 Task: Set the rendering intent for color conversion for Open GL video output to "Saturation".
Action: Mouse moved to (137, 25)
Screenshot: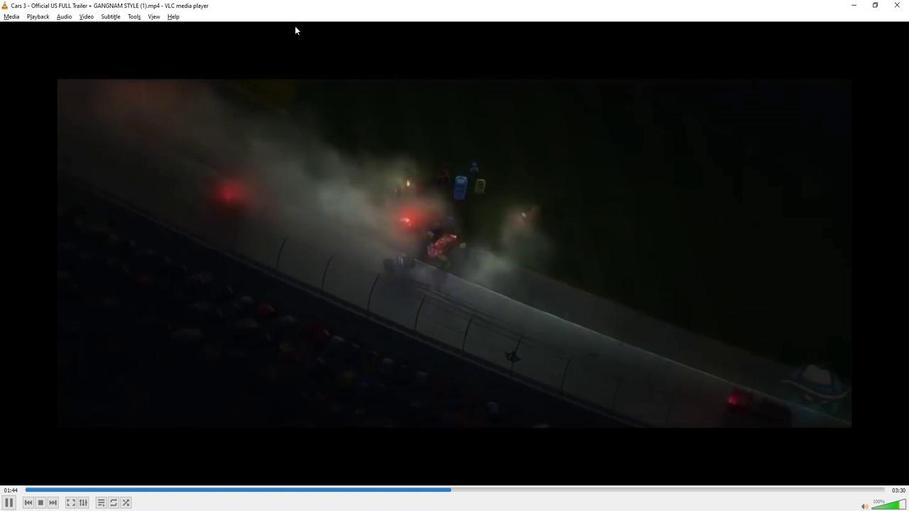 
Action: Mouse pressed left at (137, 25)
Screenshot: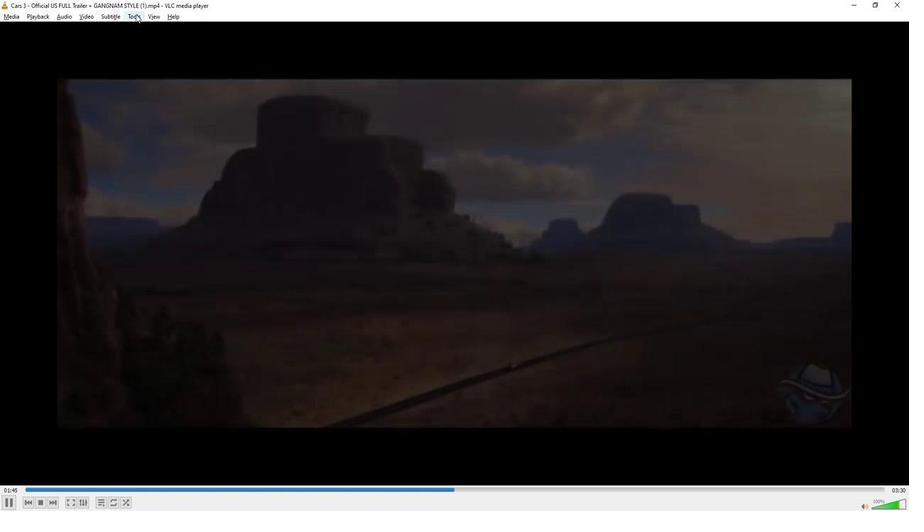 
Action: Mouse moved to (173, 134)
Screenshot: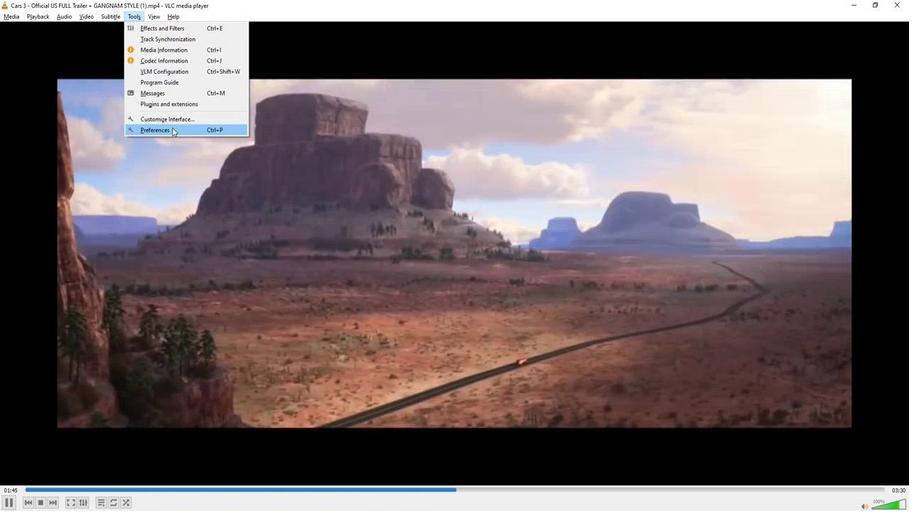
Action: Mouse pressed left at (173, 134)
Screenshot: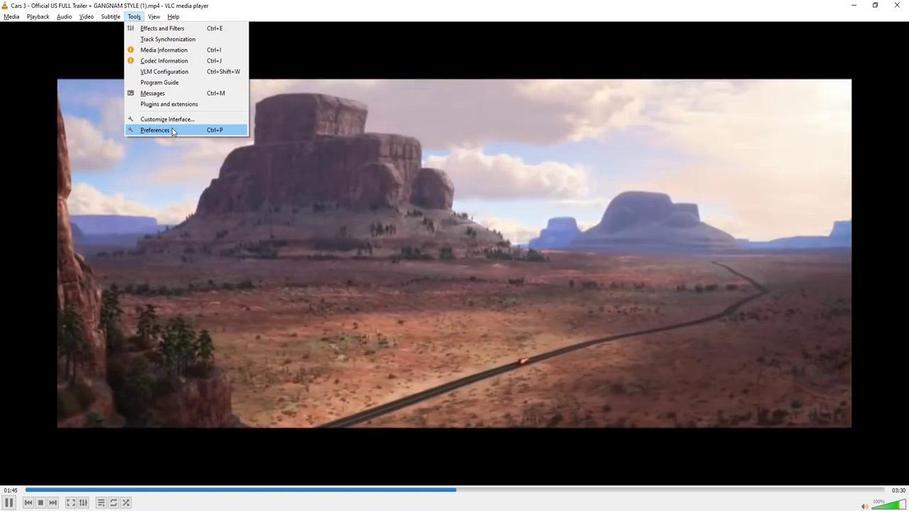 
Action: Mouse moved to (206, 395)
Screenshot: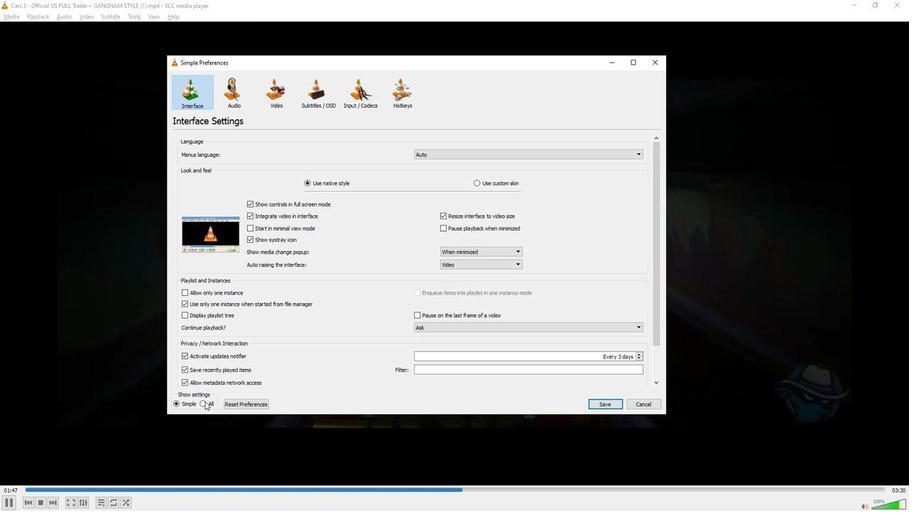 
Action: Mouse pressed left at (206, 395)
Screenshot: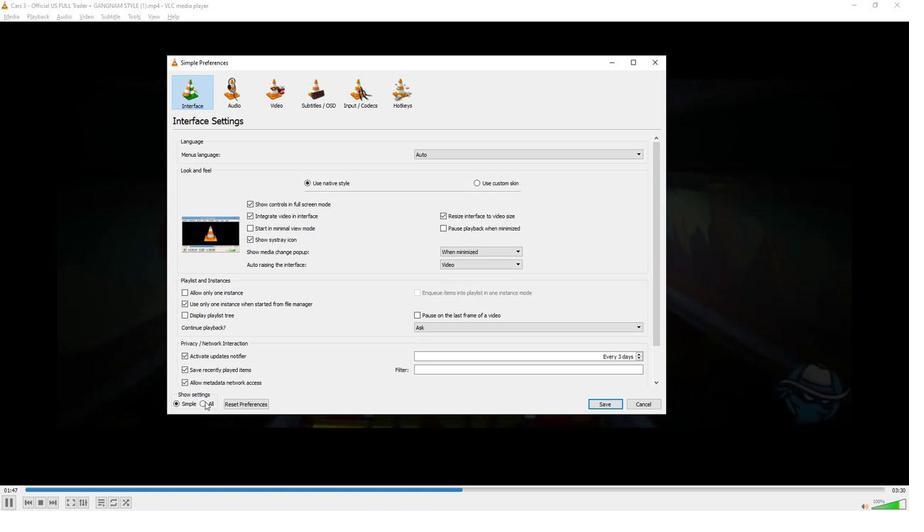 
Action: Mouse moved to (223, 316)
Screenshot: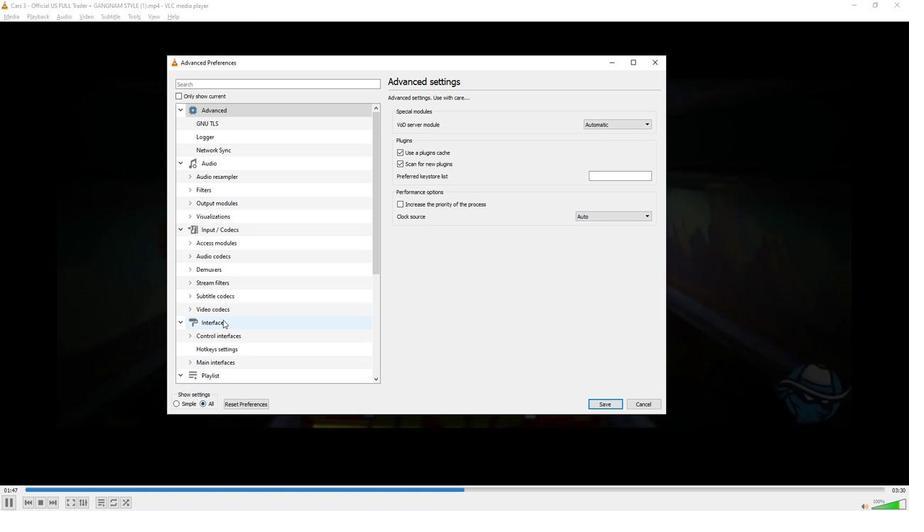 
Action: Mouse scrolled (223, 316) with delta (0, 0)
Screenshot: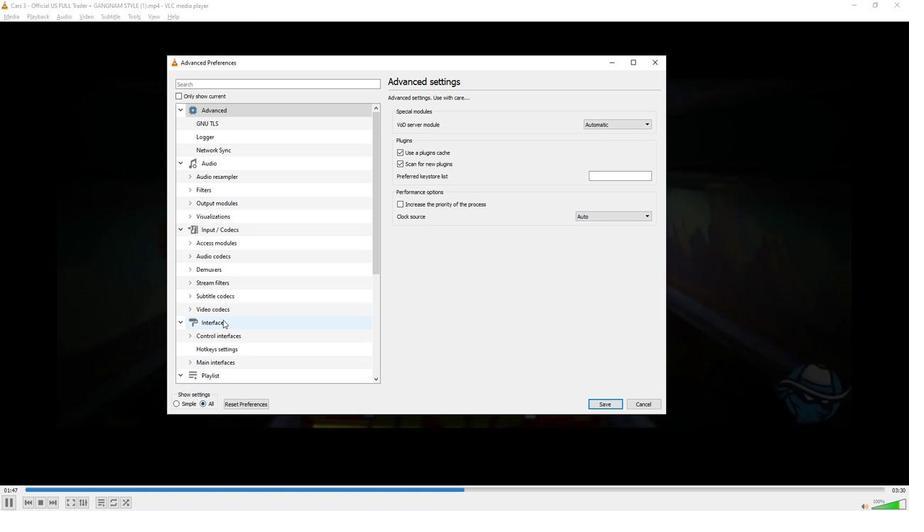 
Action: Mouse moved to (222, 316)
Screenshot: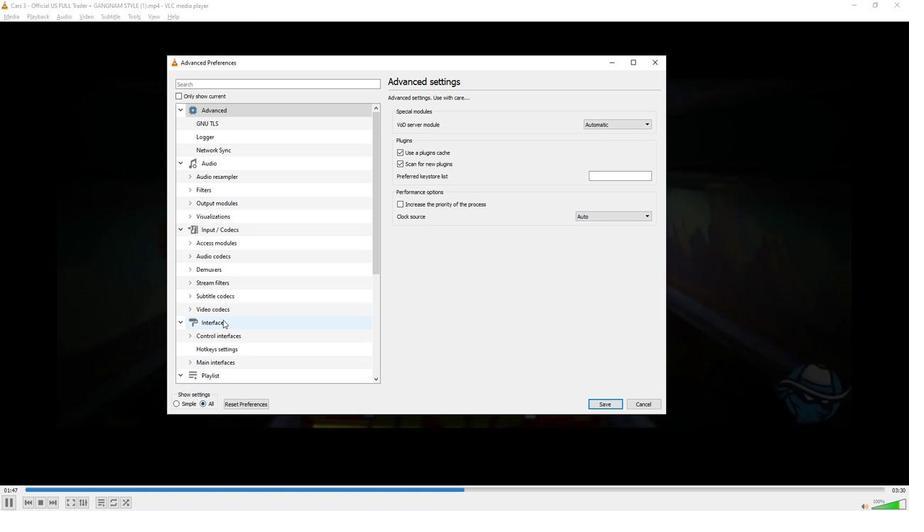 
Action: Mouse scrolled (222, 315) with delta (0, 0)
Screenshot: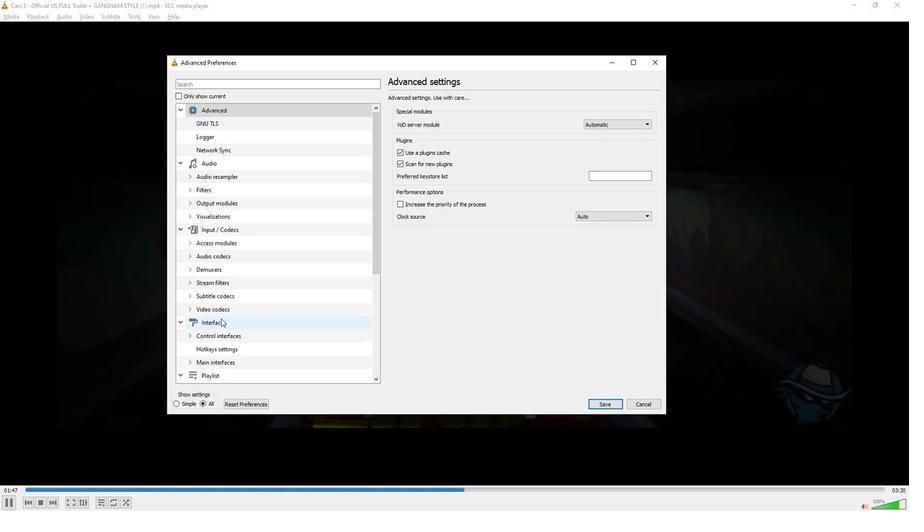 
Action: Mouse moved to (220, 315)
Screenshot: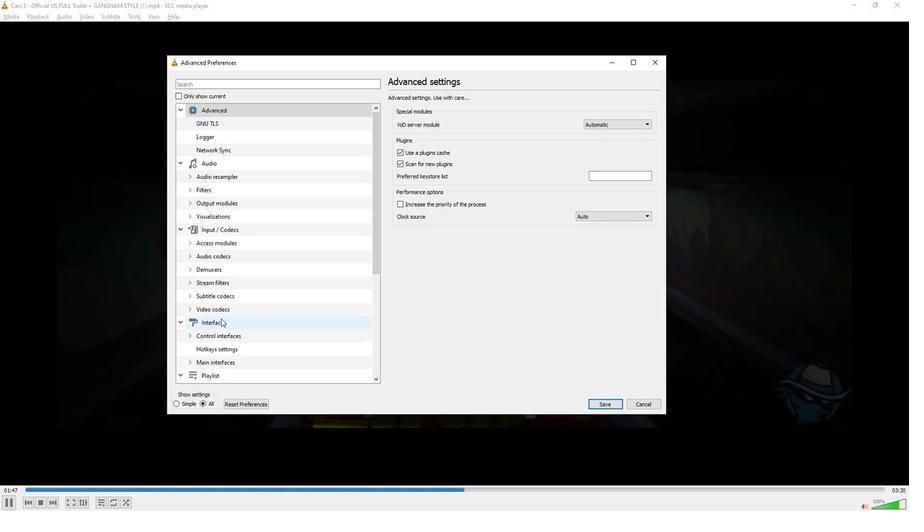 
Action: Mouse scrolled (220, 315) with delta (0, 0)
Screenshot: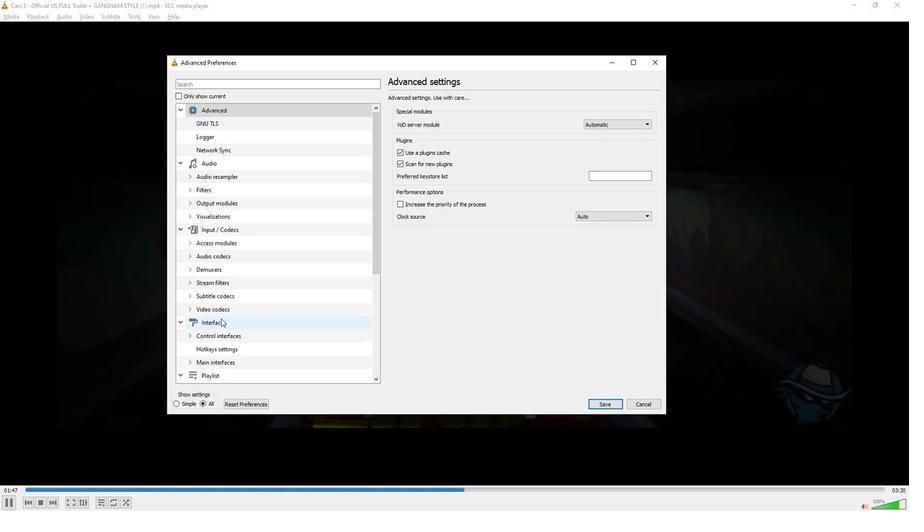
Action: Mouse scrolled (220, 315) with delta (0, 0)
Screenshot: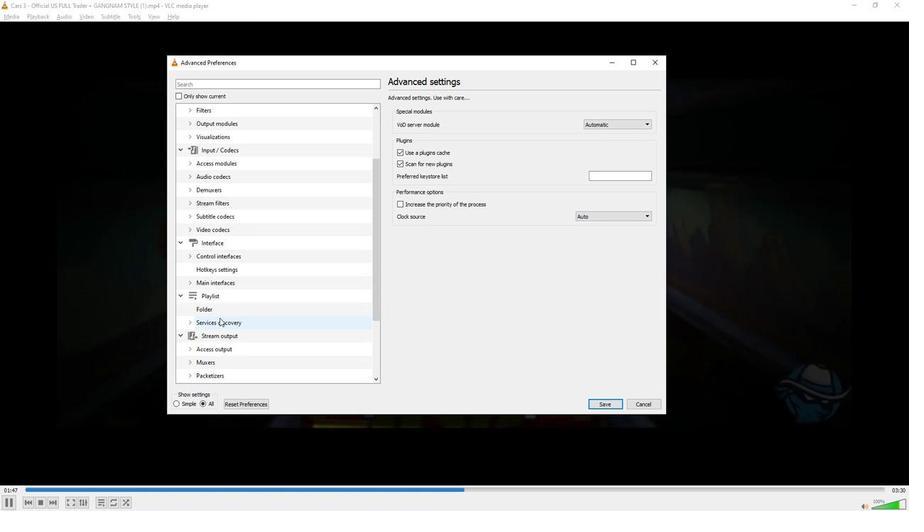 
Action: Mouse moved to (220, 315)
Screenshot: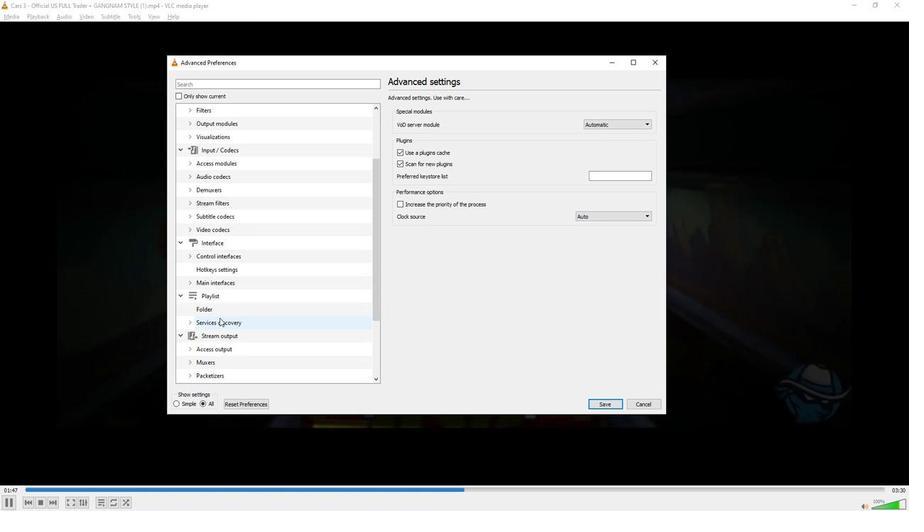 
Action: Mouse scrolled (220, 314) with delta (0, 0)
Screenshot: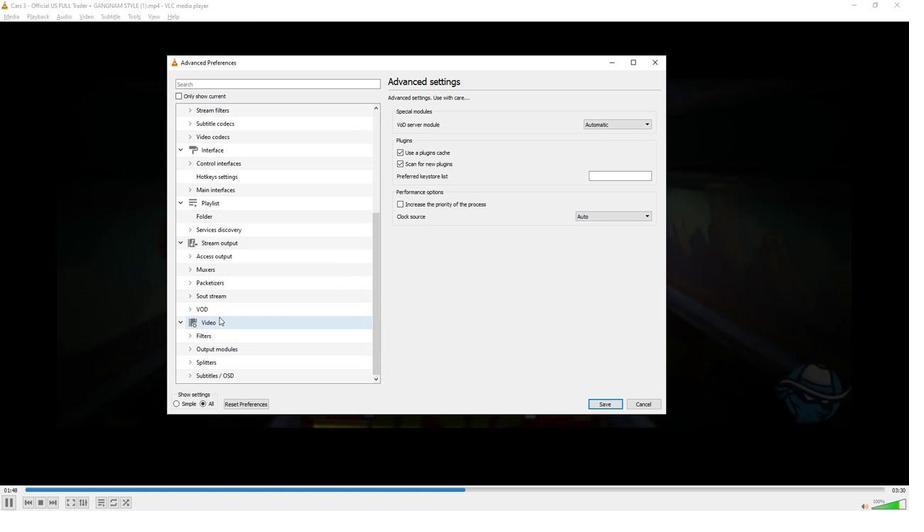 
Action: Mouse scrolled (220, 314) with delta (0, 0)
Screenshot: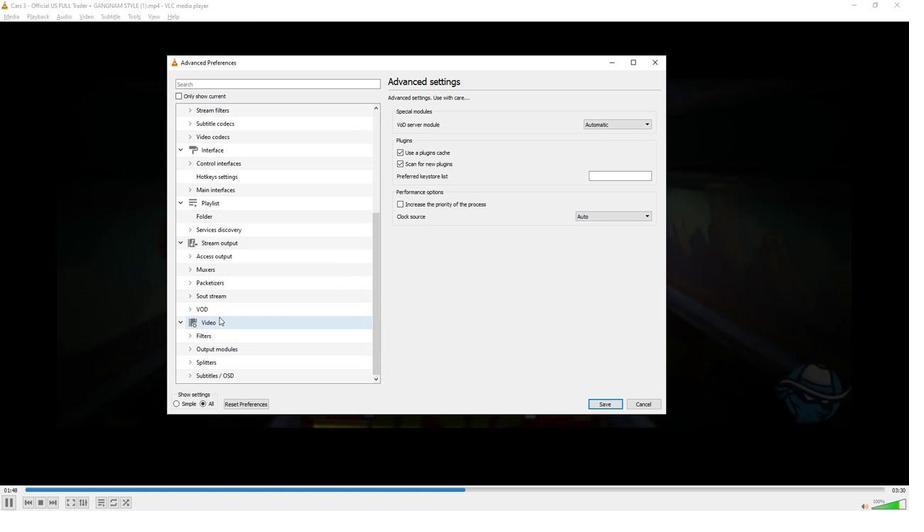 
Action: Mouse moved to (220, 314)
Screenshot: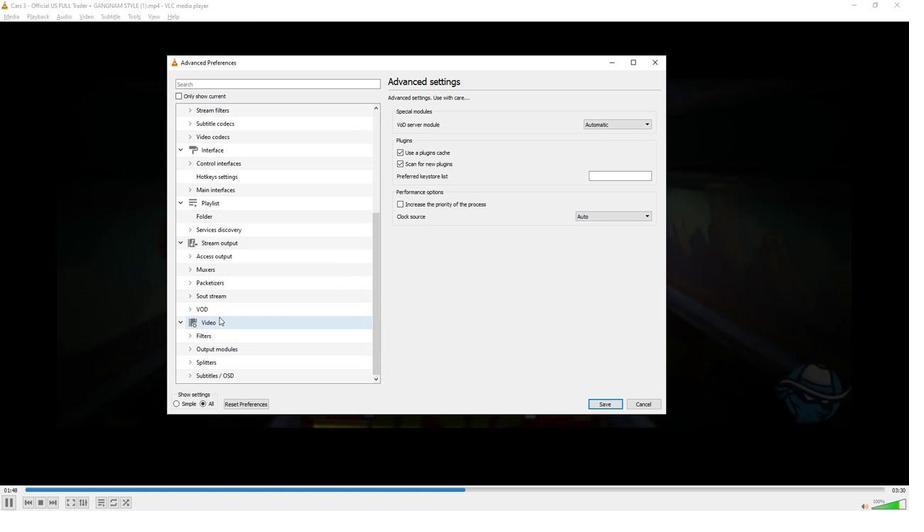 
Action: Mouse scrolled (220, 313) with delta (0, 0)
Screenshot: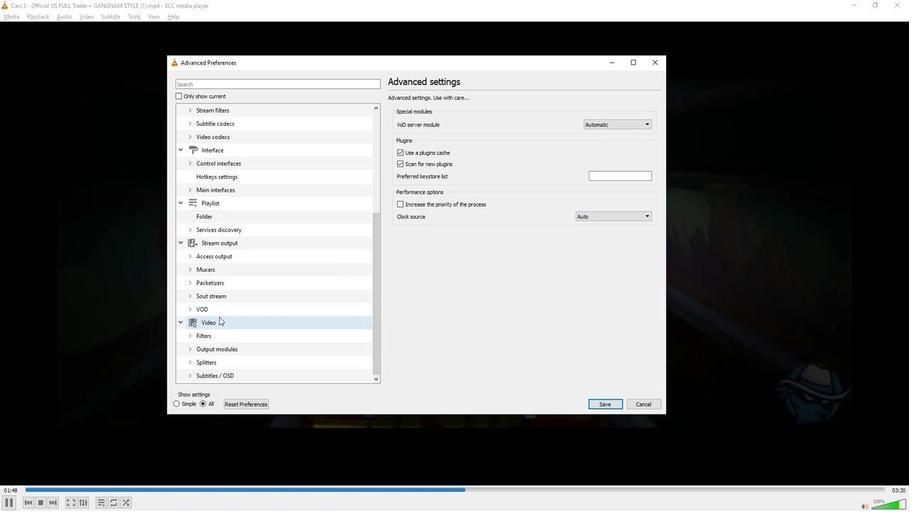 
Action: Mouse scrolled (220, 313) with delta (0, 0)
Screenshot: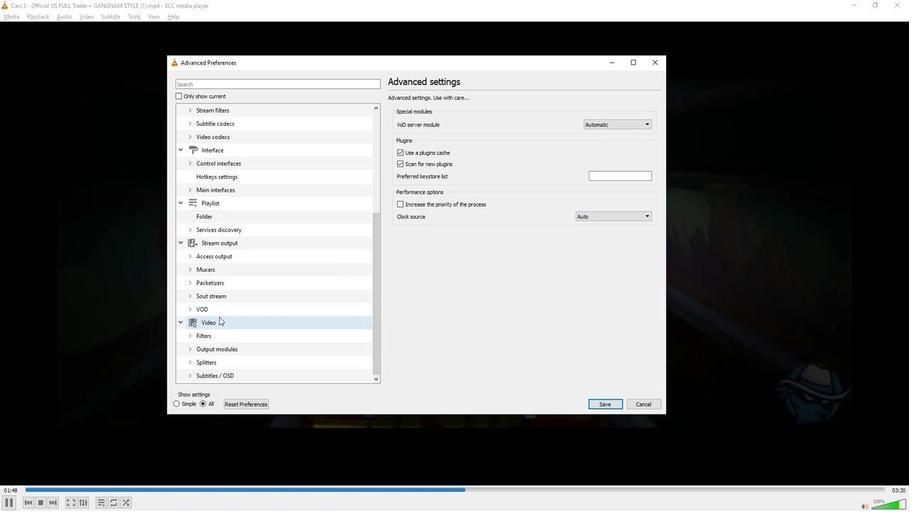 
Action: Mouse moved to (193, 344)
Screenshot: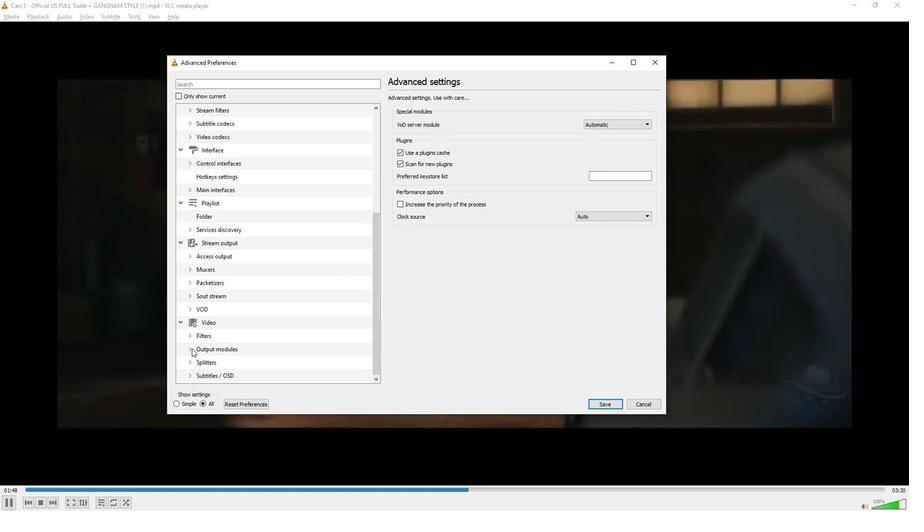 
Action: Mouse pressed left at (193, 344)
Screenshot: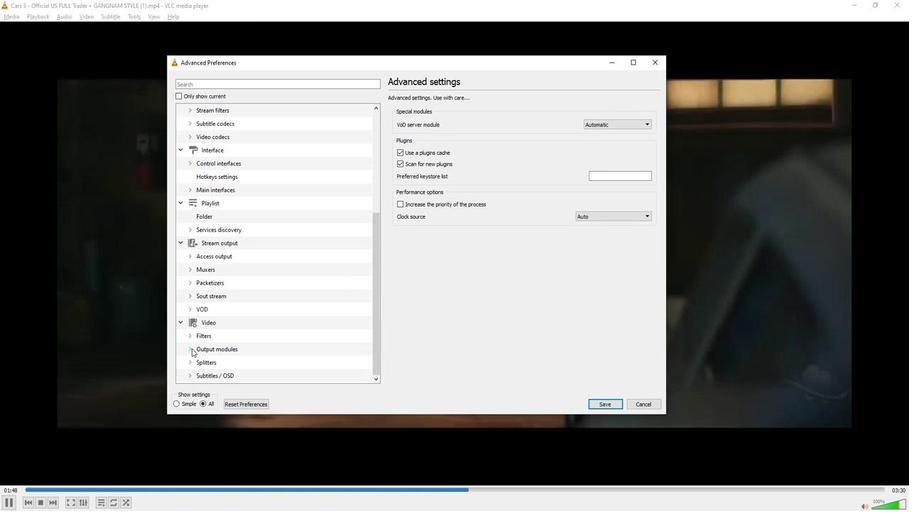 
Action: Mouse moved to (213, 334)
Screenshot: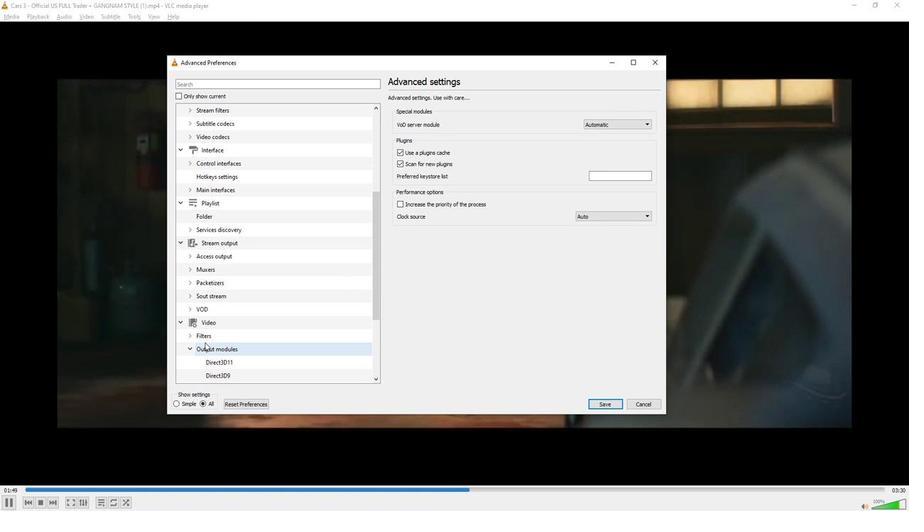 
Action: Mouse scrolled (213, 333) with delta (0, 0)
Screenshot: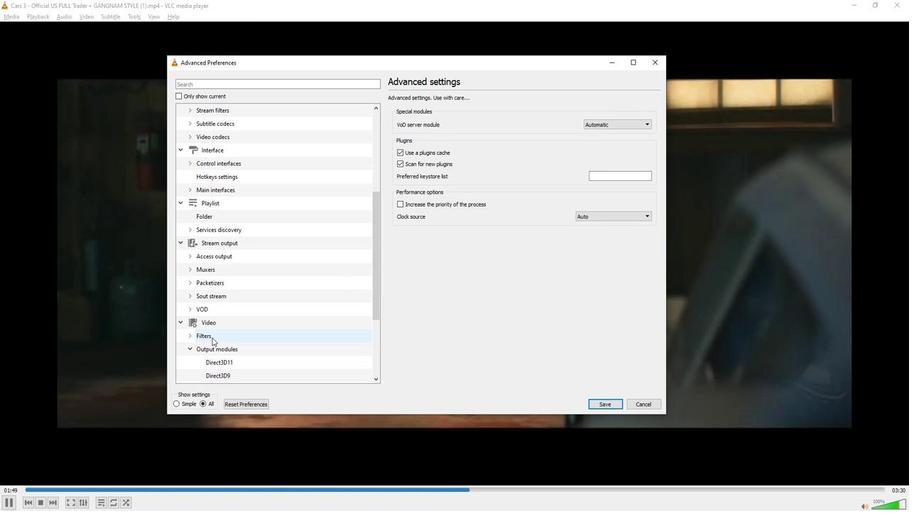 
Action: Mouse scrolled (213, 333) with delta (0, 0)
Screenshot: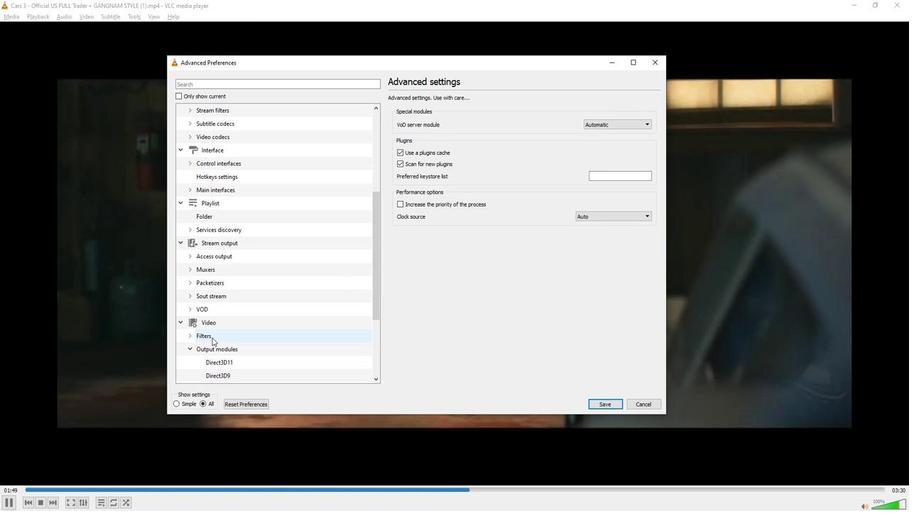 
Action: Mouse scrolled (213, 333) with delta (0, 0)
Screenshot: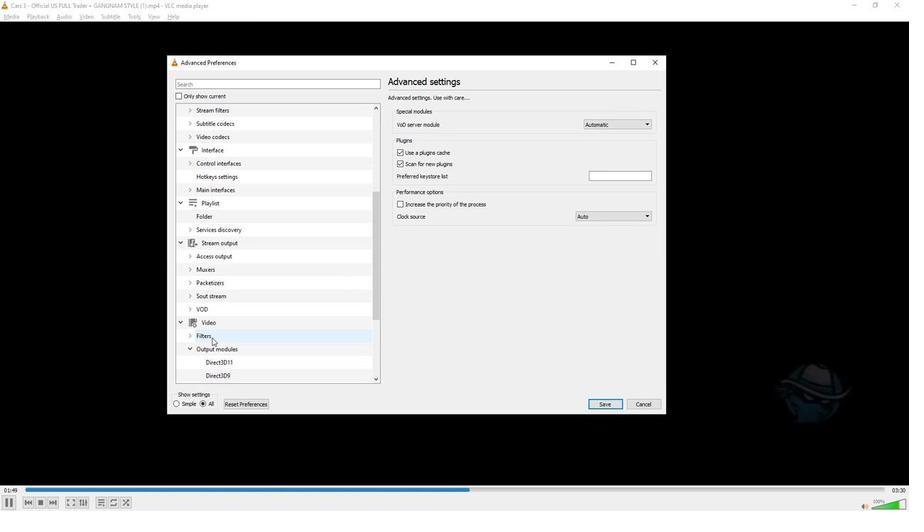 
Action: Mouse scrolled (213, 333) with delta (0, 0)
Screenshot: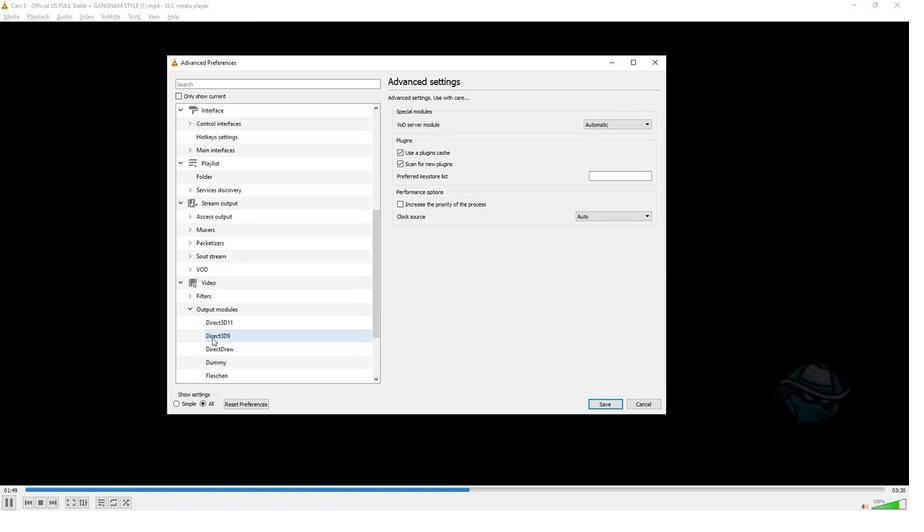 
Action: Mouse scrolled (213, 333) with delta (0, 0)
Screenshot: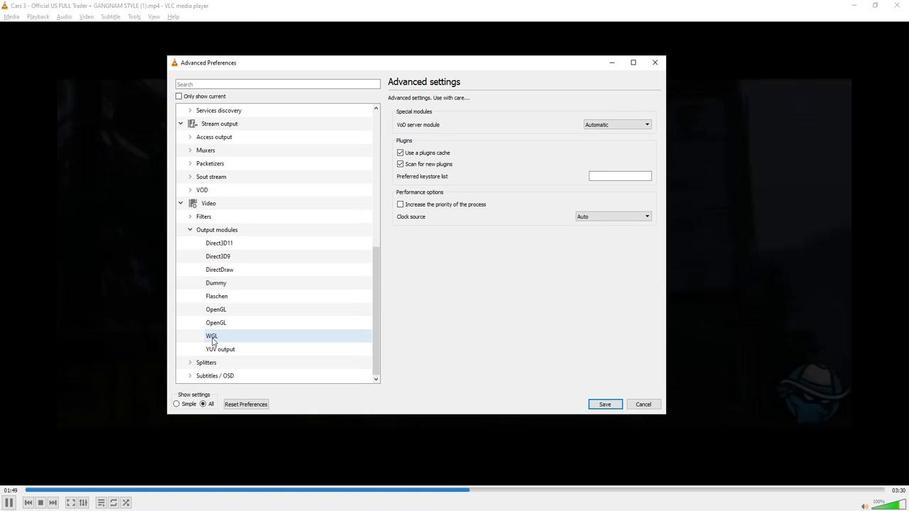 
Action: Mouse scrolled (213, 333) with delta (0, 0)
Screenshot: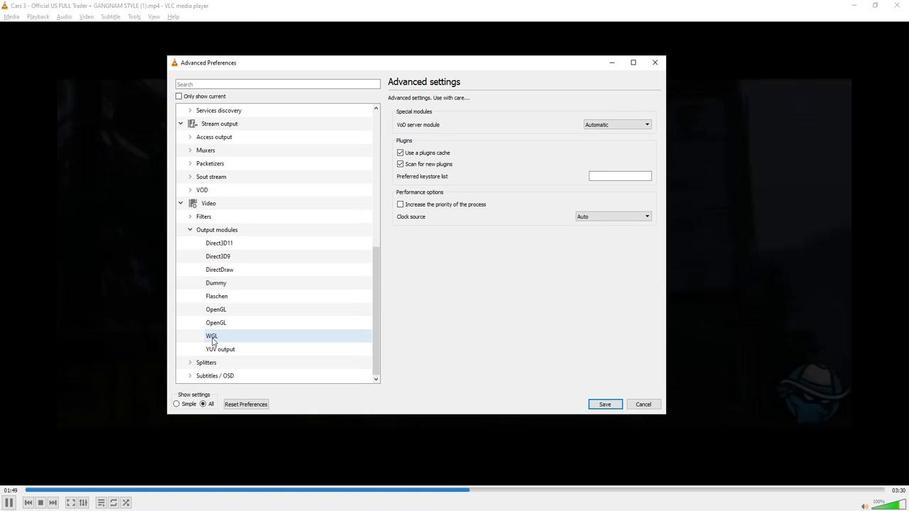 
Action: Mouse scrolled (213, 333) with delta (0, 0)
Screenshot: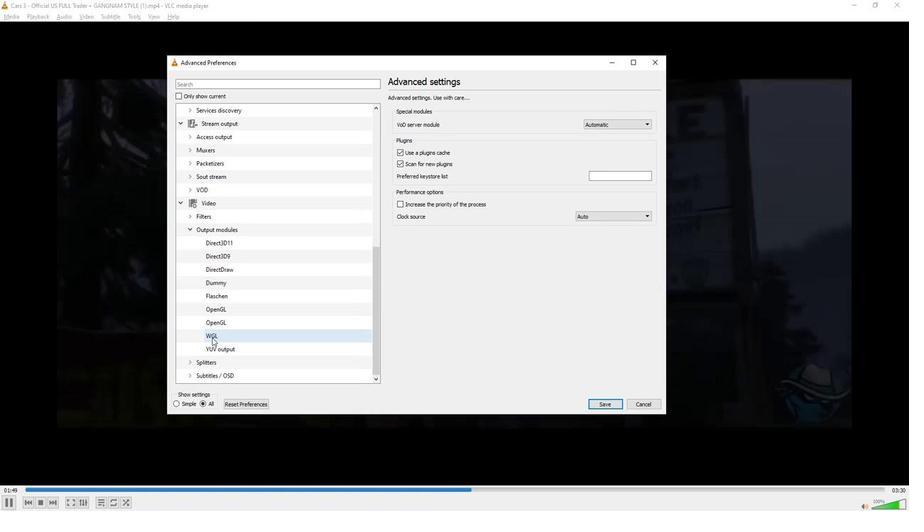 
Action: Mouse moved to (223, 311)
Screenshot: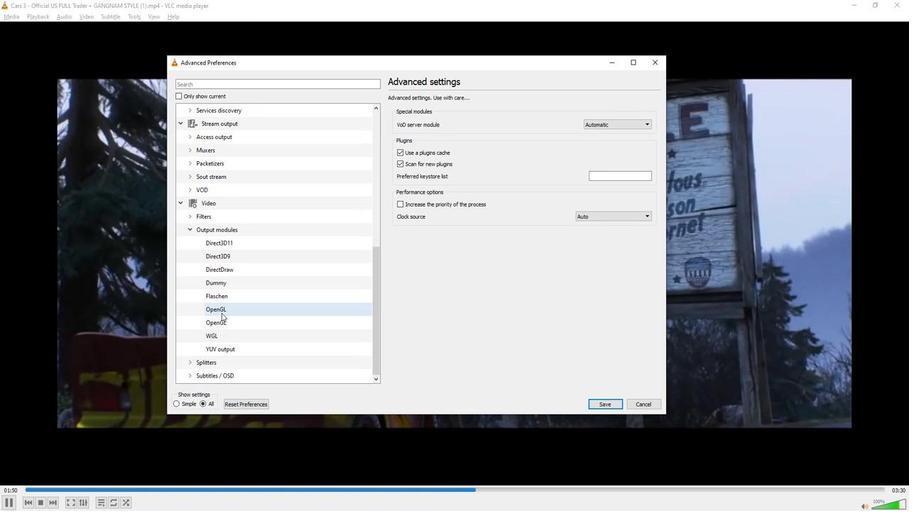 
Action: Mouse pressed left at (223, 311)
Screenshot: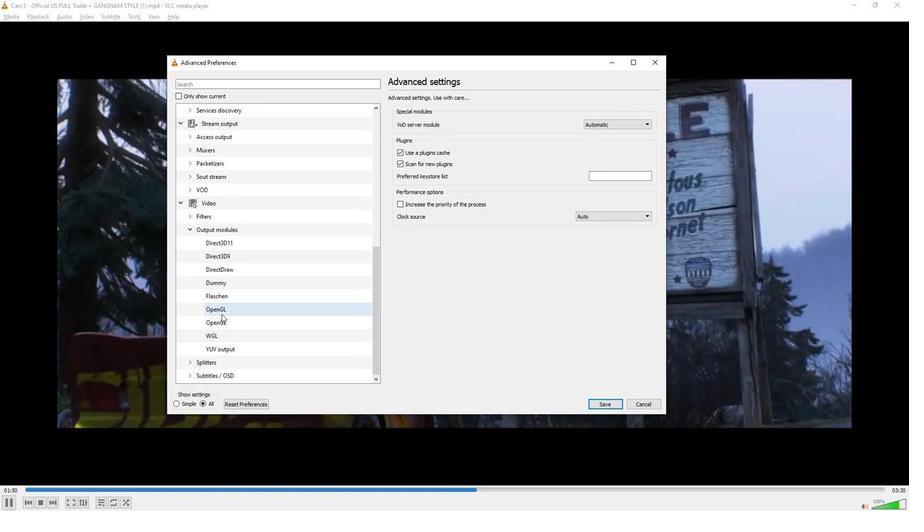 
Action: Mouse moved to (638, 154)
Screenshot: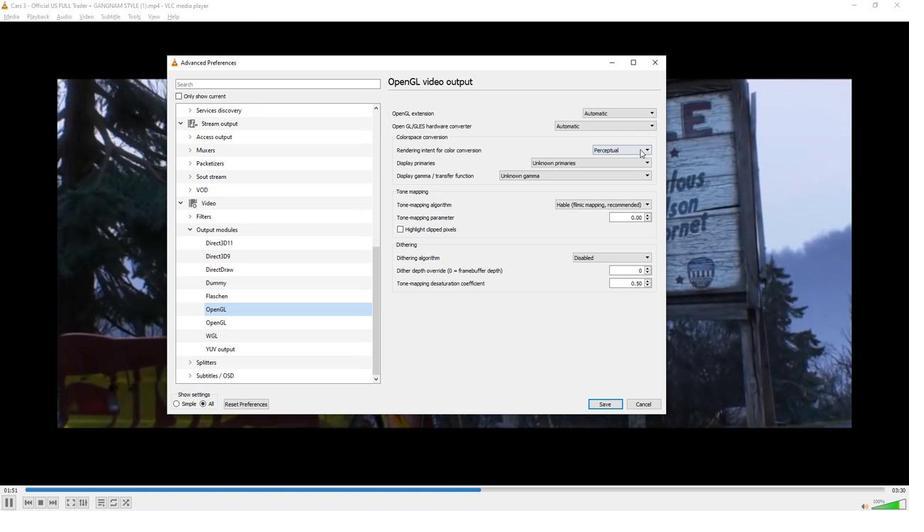 
Action: Mouse pressed left at (638, 154)
Screenshot: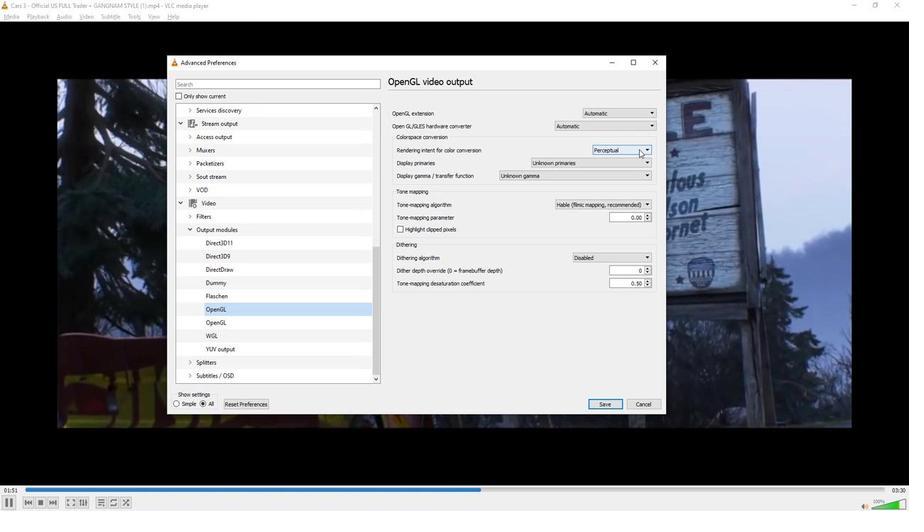 
Action: Mouse moved to (612, 180)
Screenshot: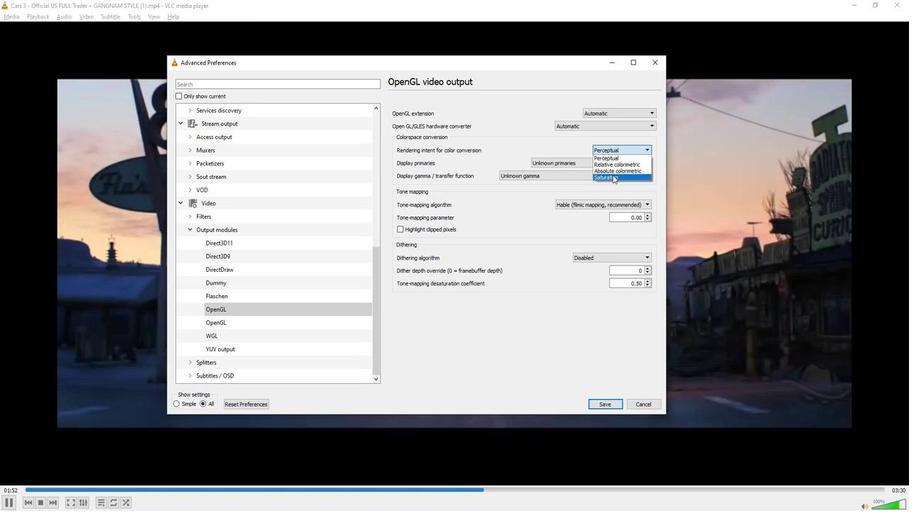 
Action: Mouse pressed left at (612, 180)
Screenshot: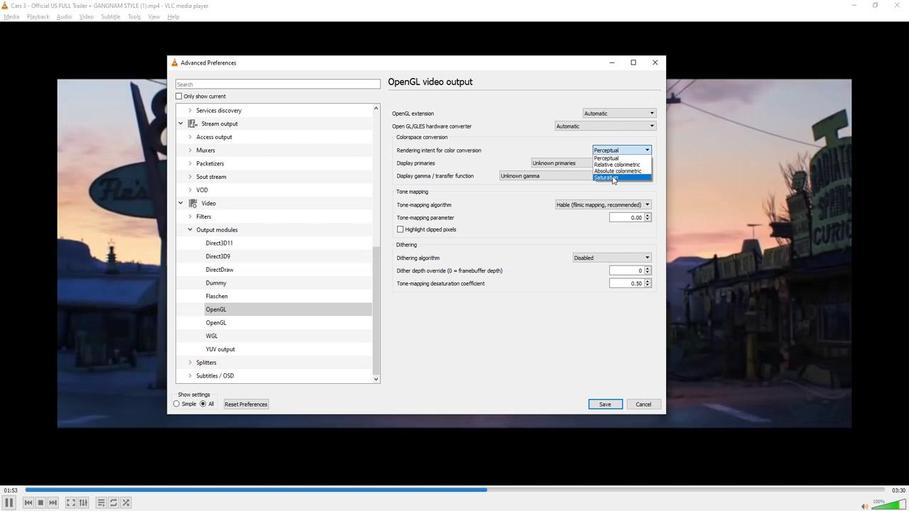 
Action: Mouse moved to (541, 300)
Screenshot: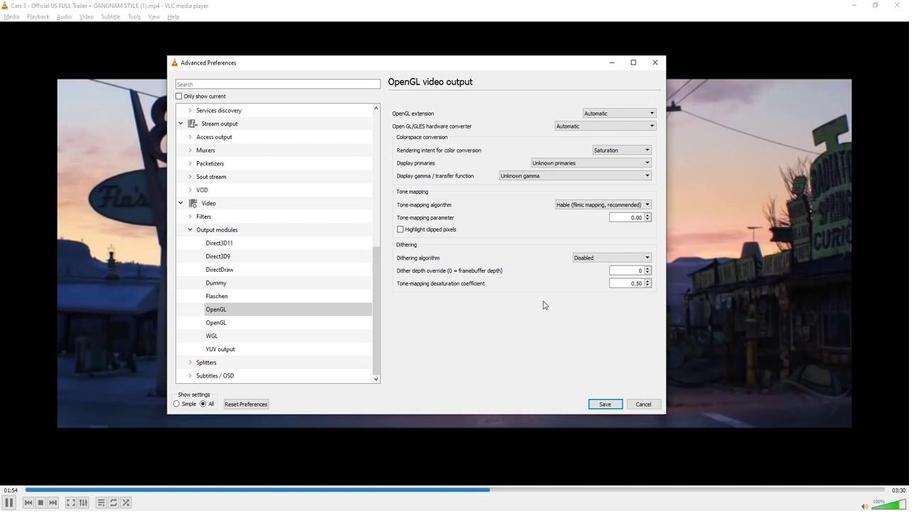 
